 Task: Apply bulleted list to description text.
Action: Mouse moved to (555, 309)
Screenshot: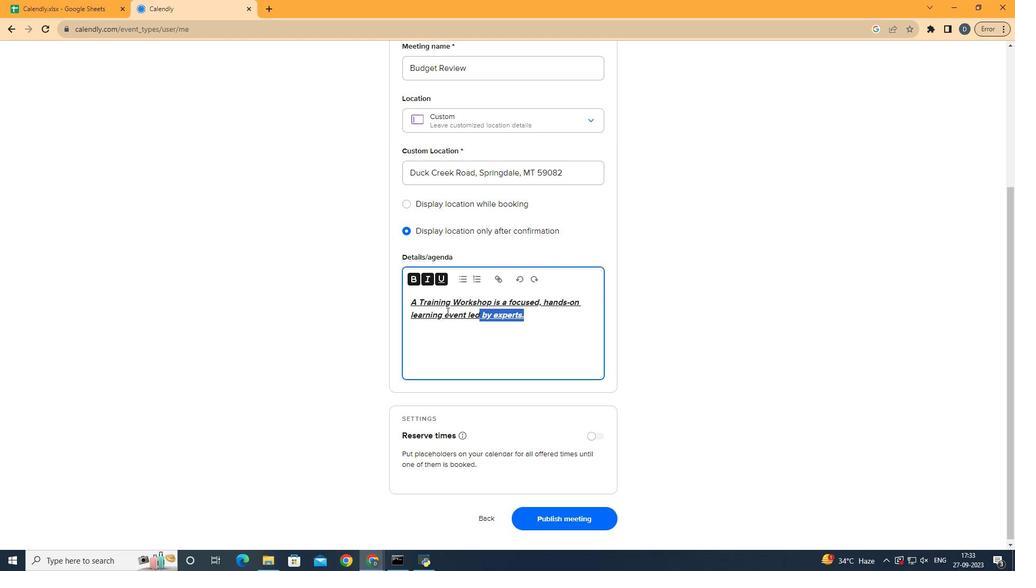
Action: Mouse pressed left at (555, 309)
Screenshot: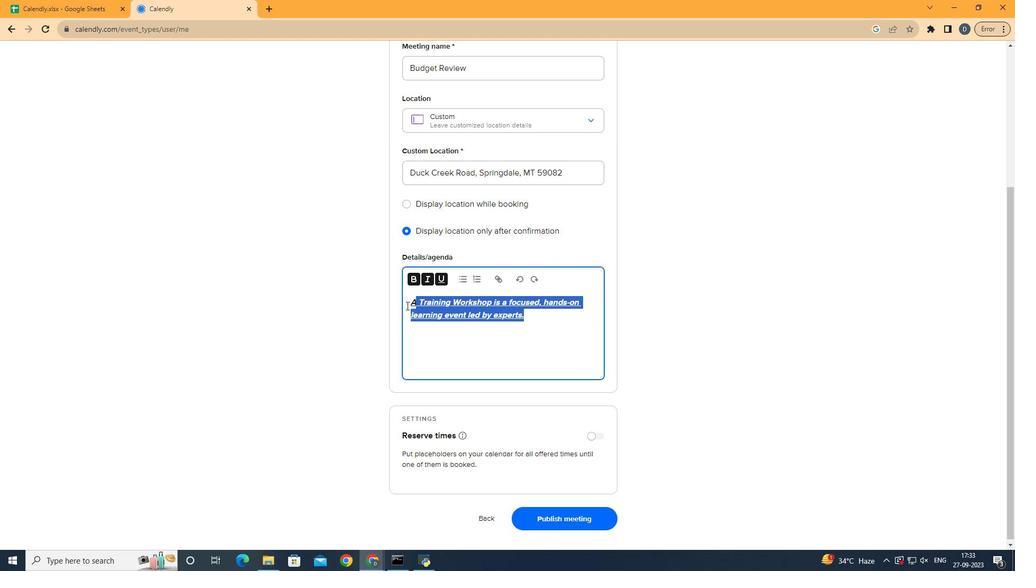 
Action: Mouse moved to (444, 254)
Screenshot: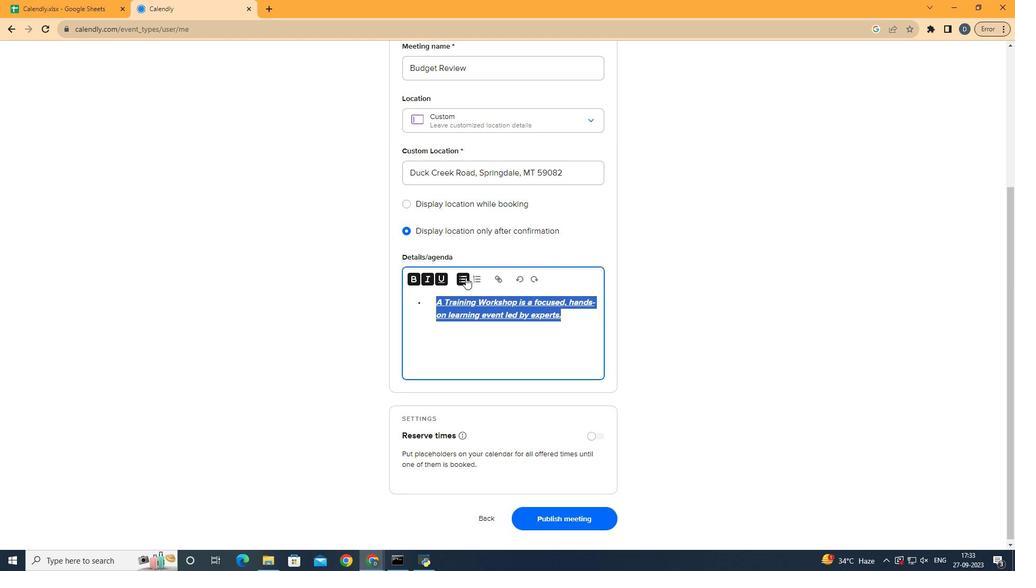 
Action: Mouse pressed left at (444, 254)
Screenshot: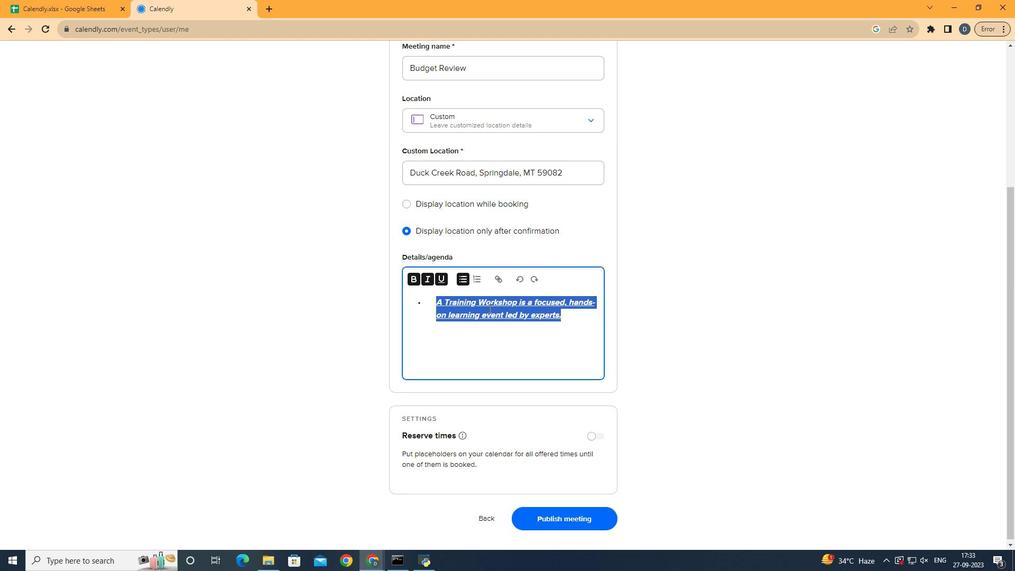 
Action: Mouse moved to (580, 342)
Screenshot: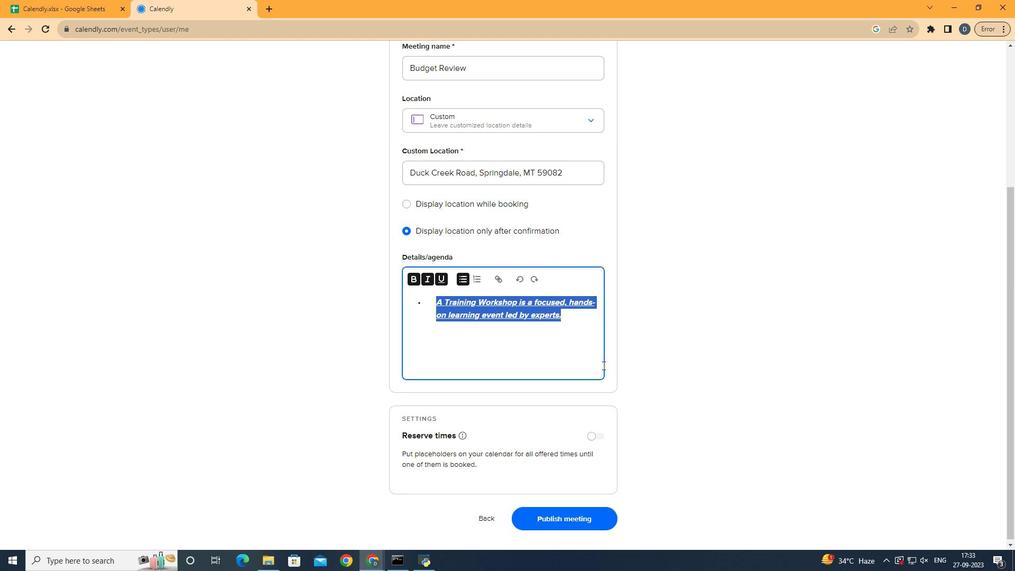 
Action: Mouse pressed left at (580, 342)
Screenshot: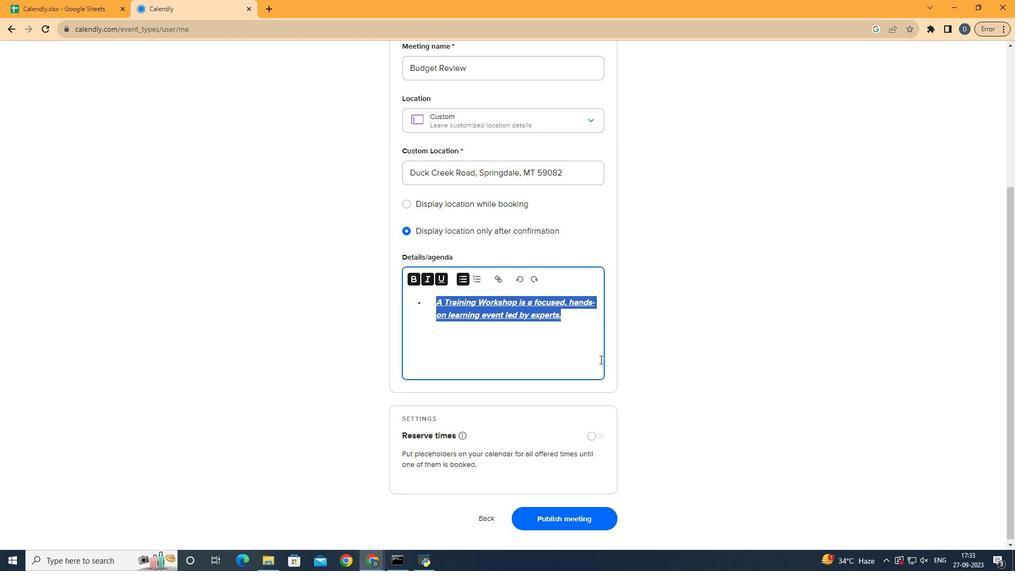 
Action: Mouse moved to (565, 324)
Screenshot: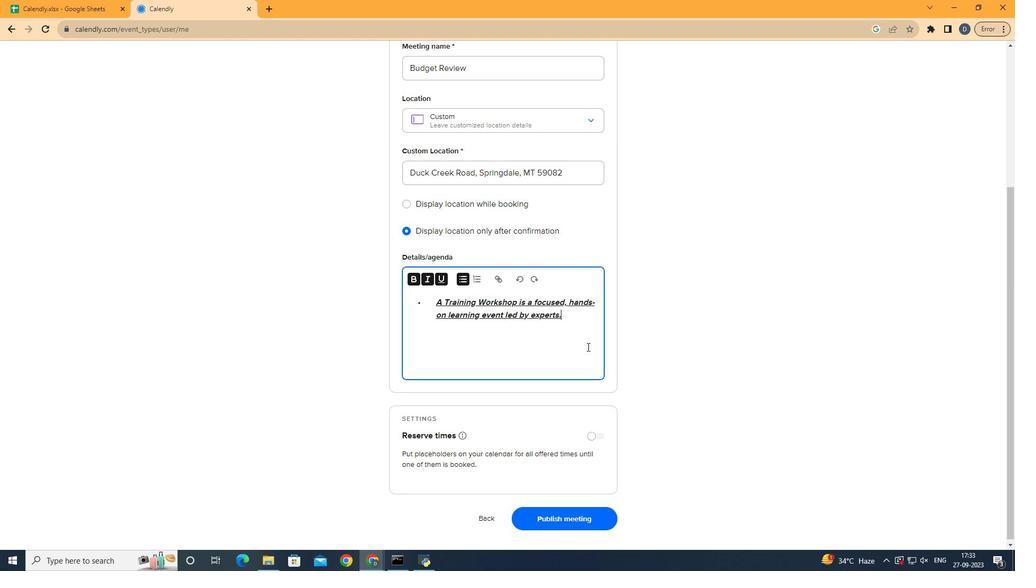 
Action: Mouse pressed left at (565, 324)
Screenshot: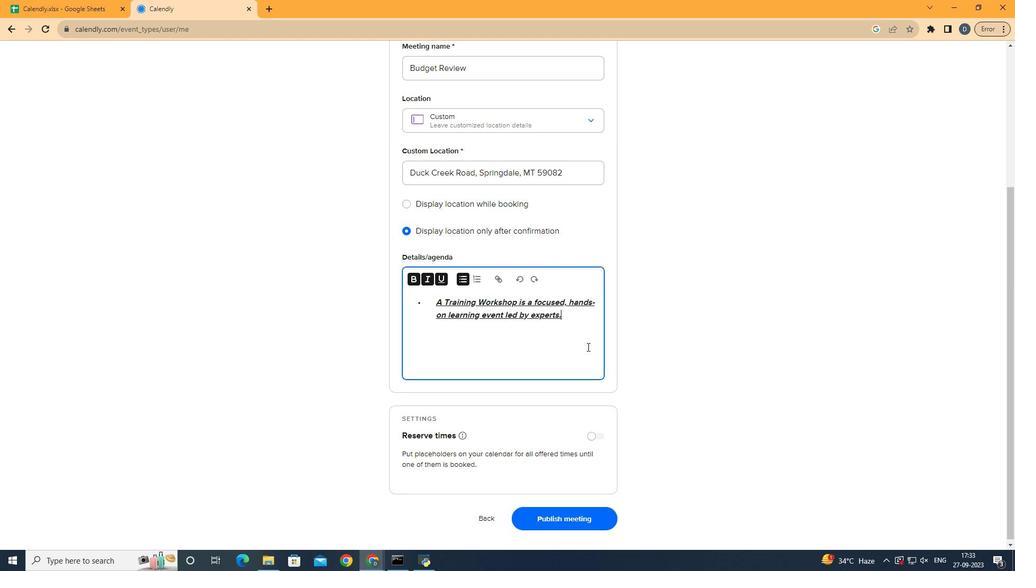 
